 Task: Find the closest national park to San Francisco, California, and Yosemite National Park, California.
Action: Mouse pressed left at (195, 107)
Screenshot: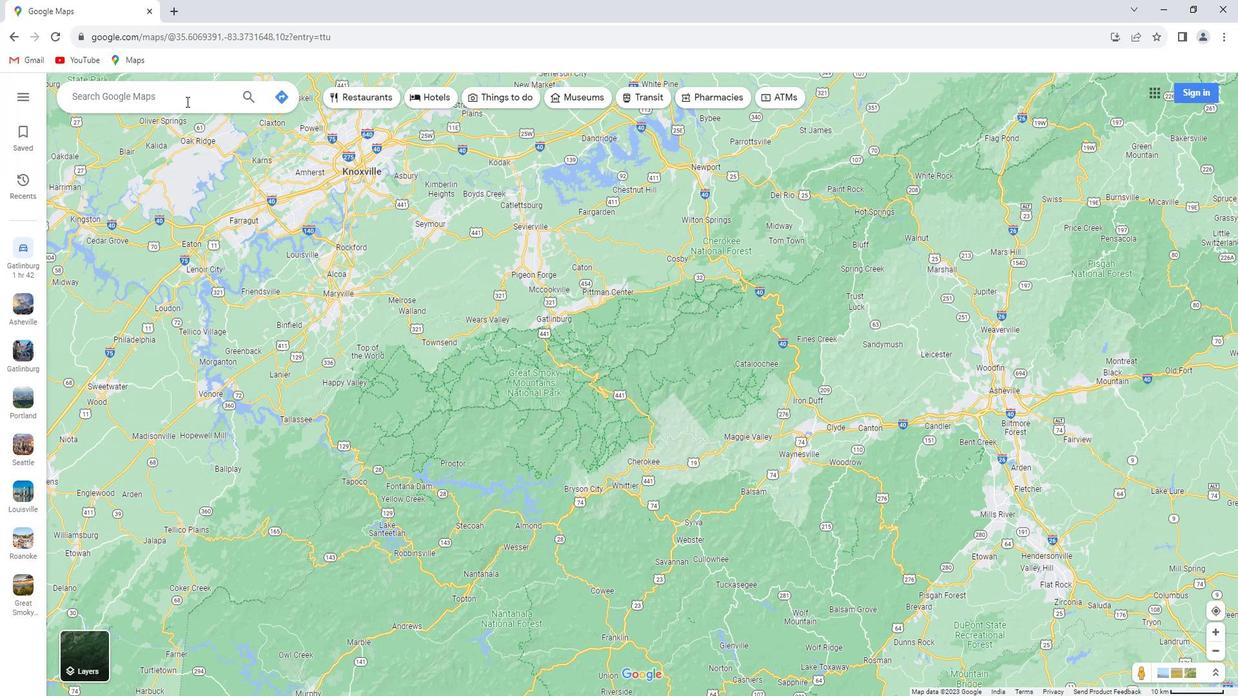 
Action: Key pressed <Key.shift>San<Key.space><Key.shift>Francisco,<Key.space><Key.shift>California
Screenshot: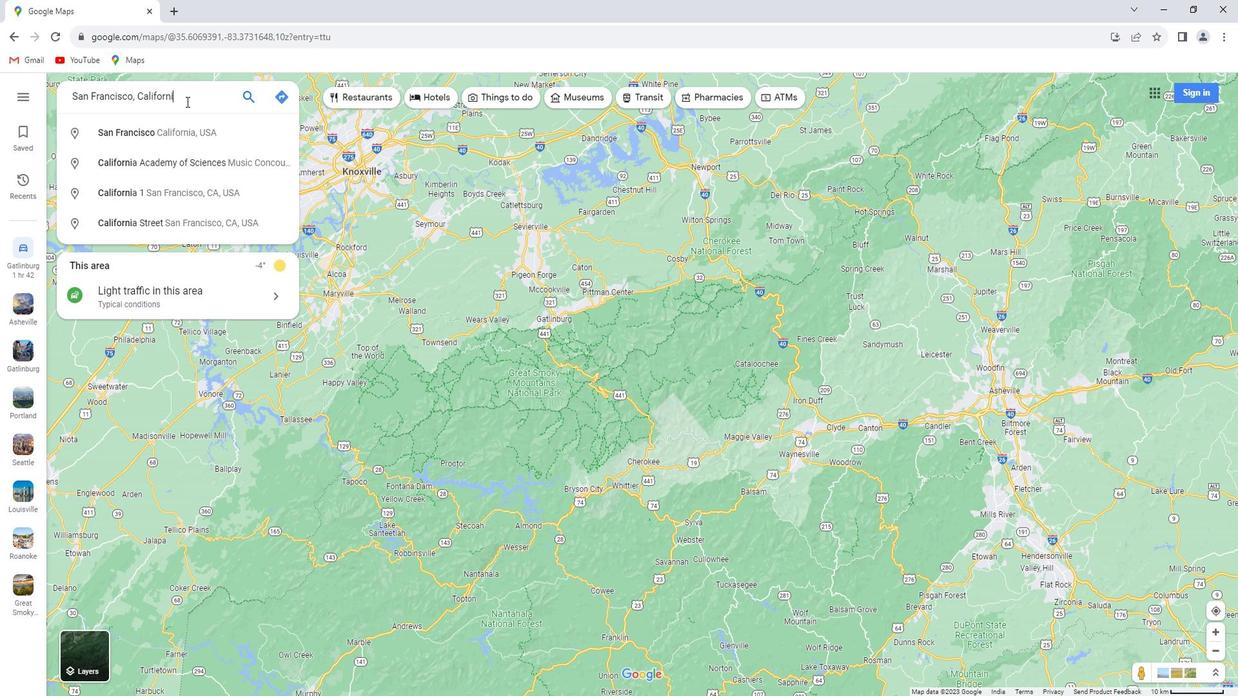 
Action: Mouse moved to (198, 131)
Screenshot: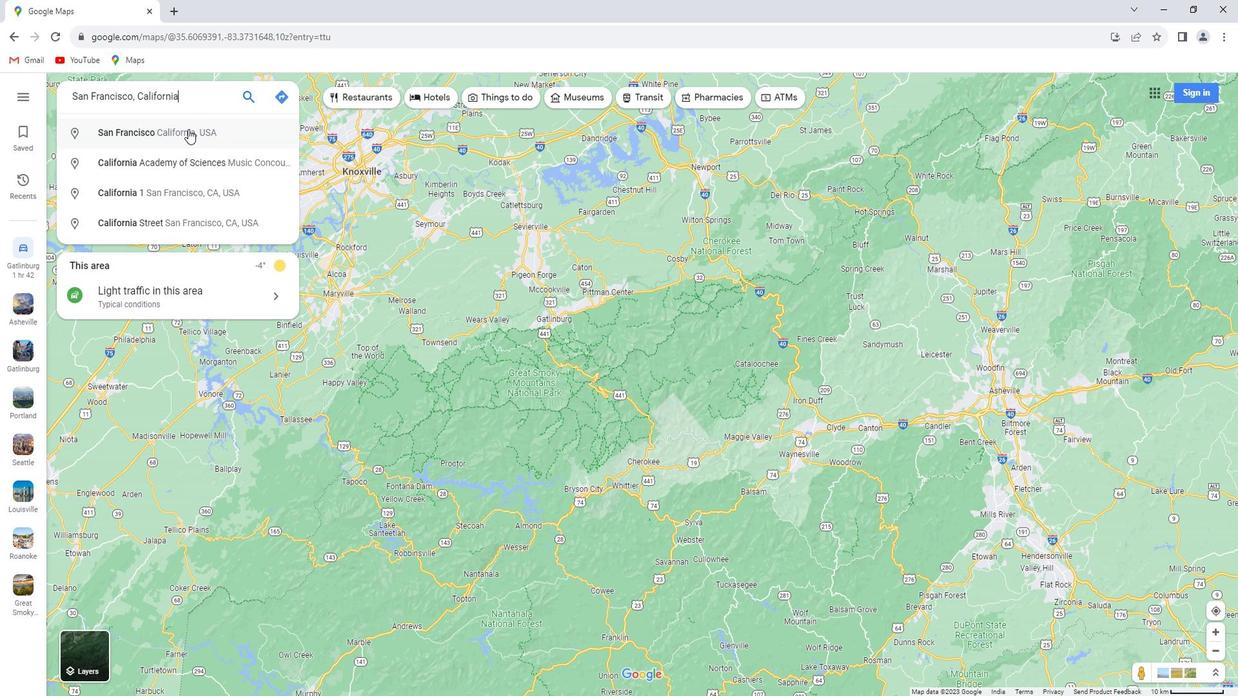 
Action: Key pressed <Key.enter>
Screenshot: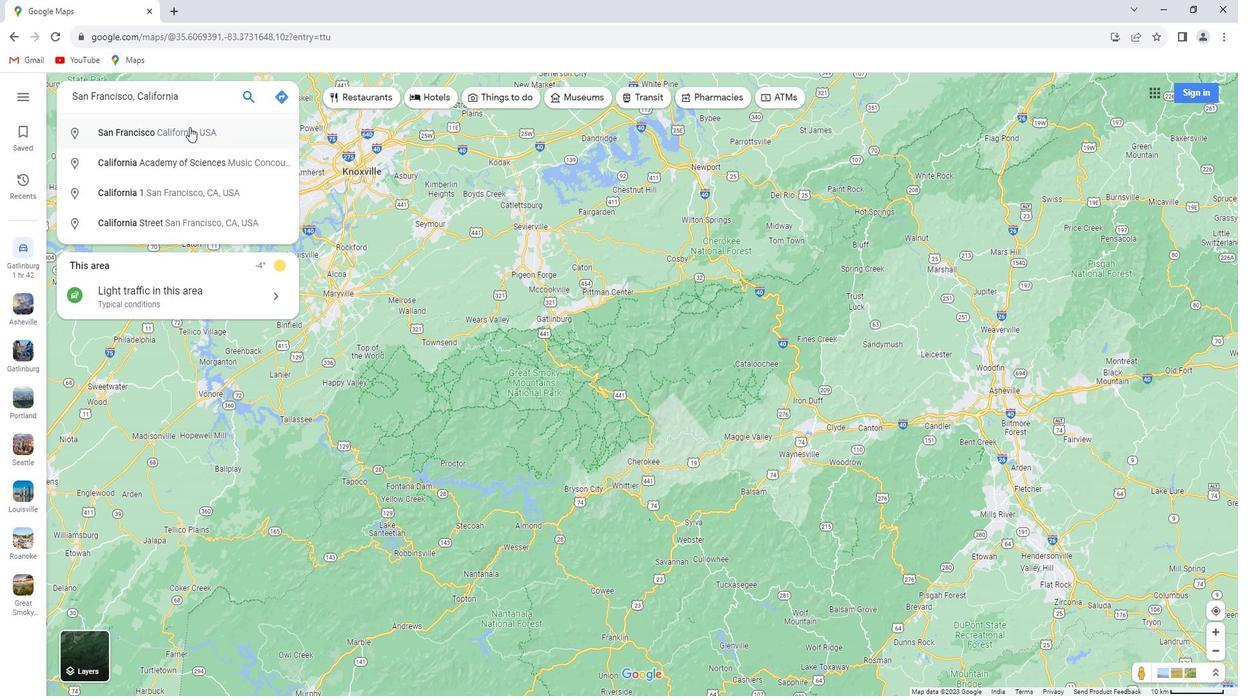 
Action: Mouse moved to (190, 317)
Screenshot: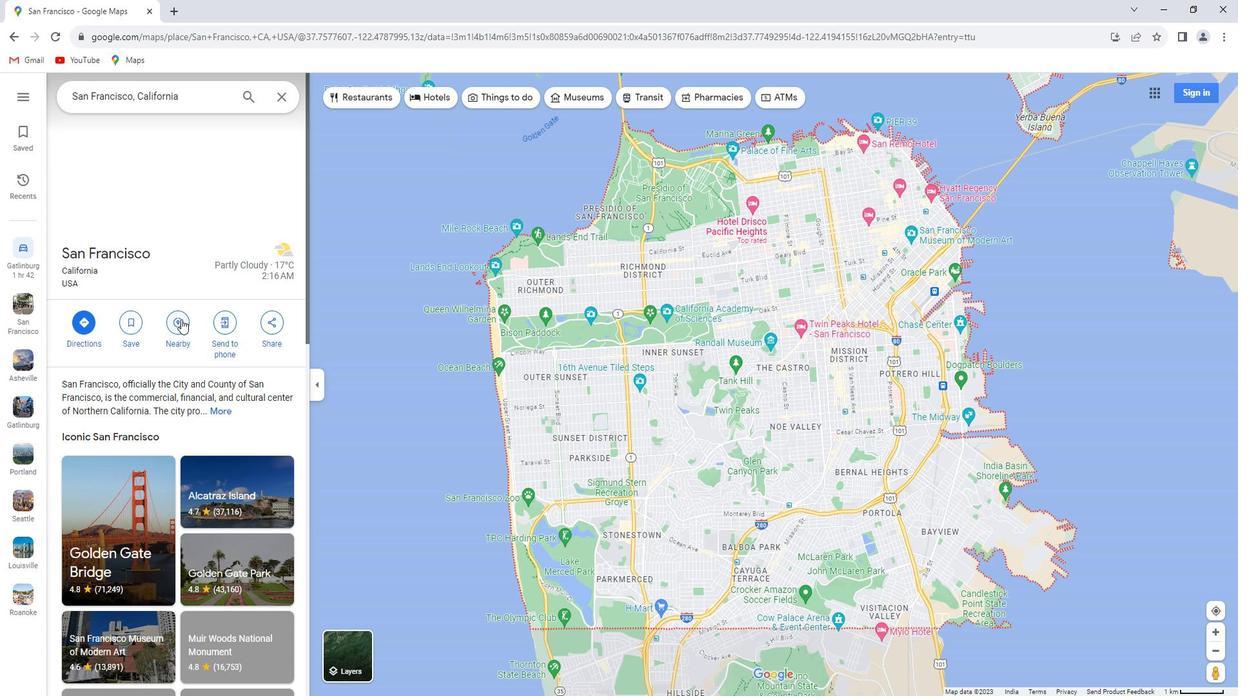 
Action: Mouse pressed left at (190, 317)
Screenshot: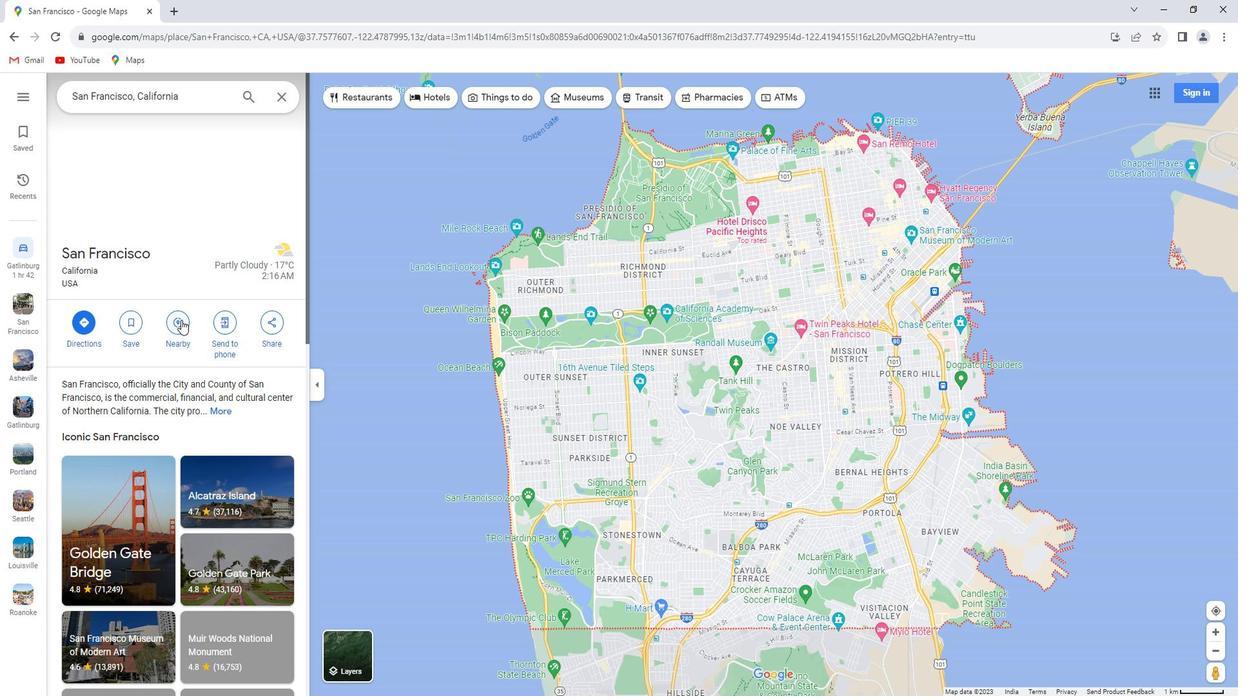 
Action: Key pressed closest<Key.space>national<Key.space>park<Key.enter>
Screenshot: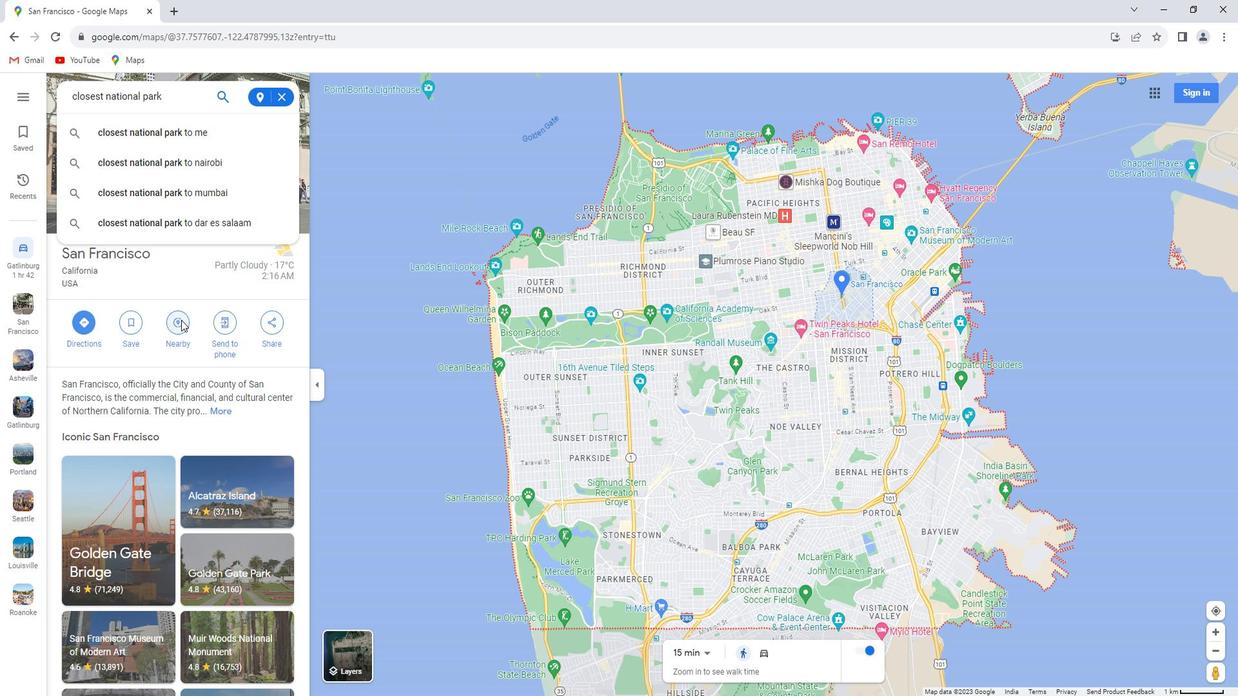 
Action: Mouse moved to (289, 99)
Screenshot: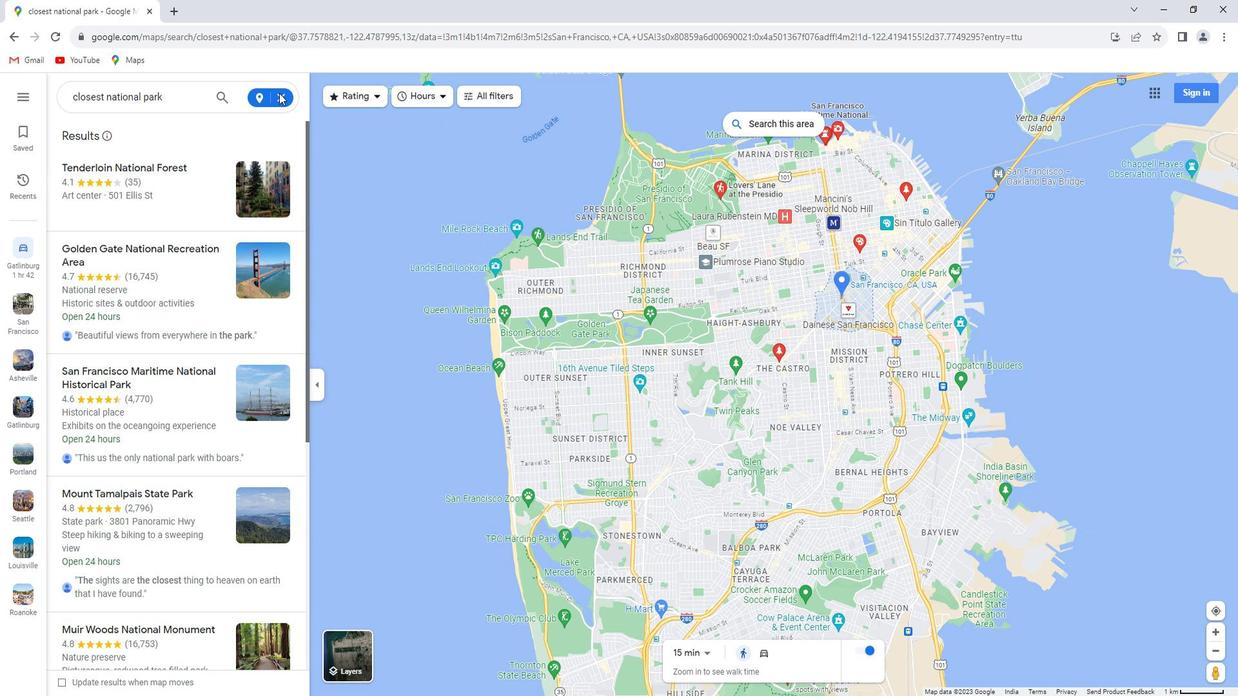 
Action: Mouse pressed left at (289, 99)
Screenshot: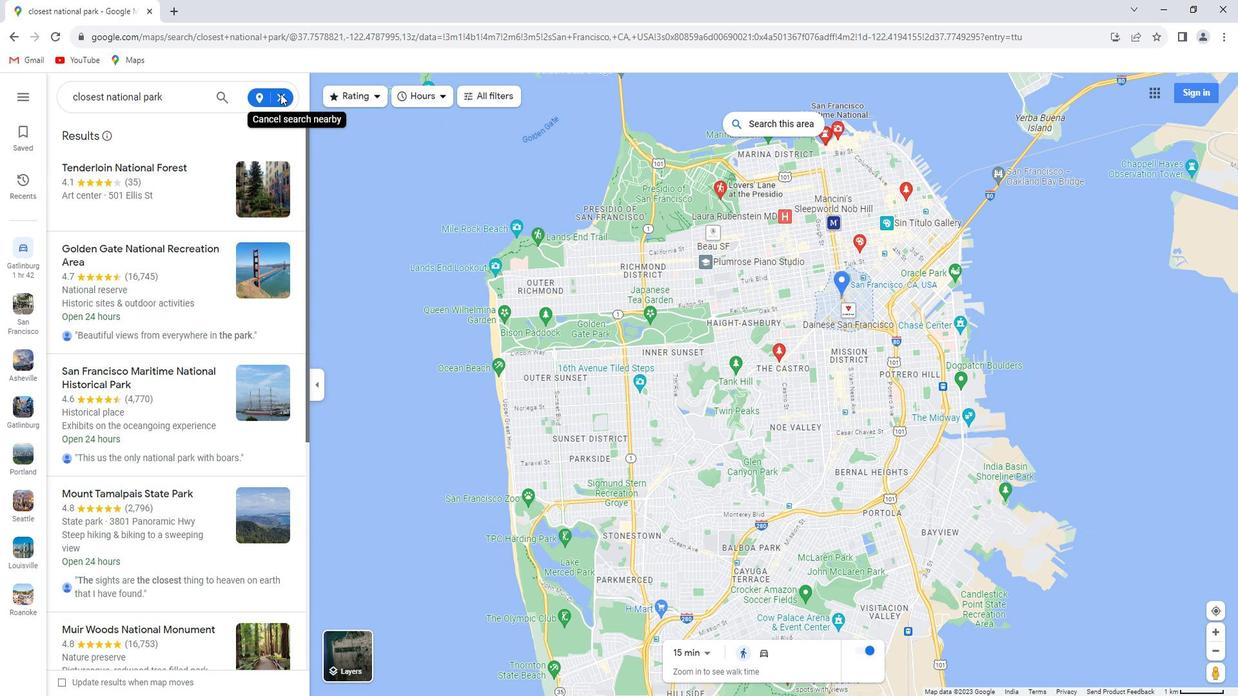 
Action: Mouse pressed left at (289, 99)
Screenshot: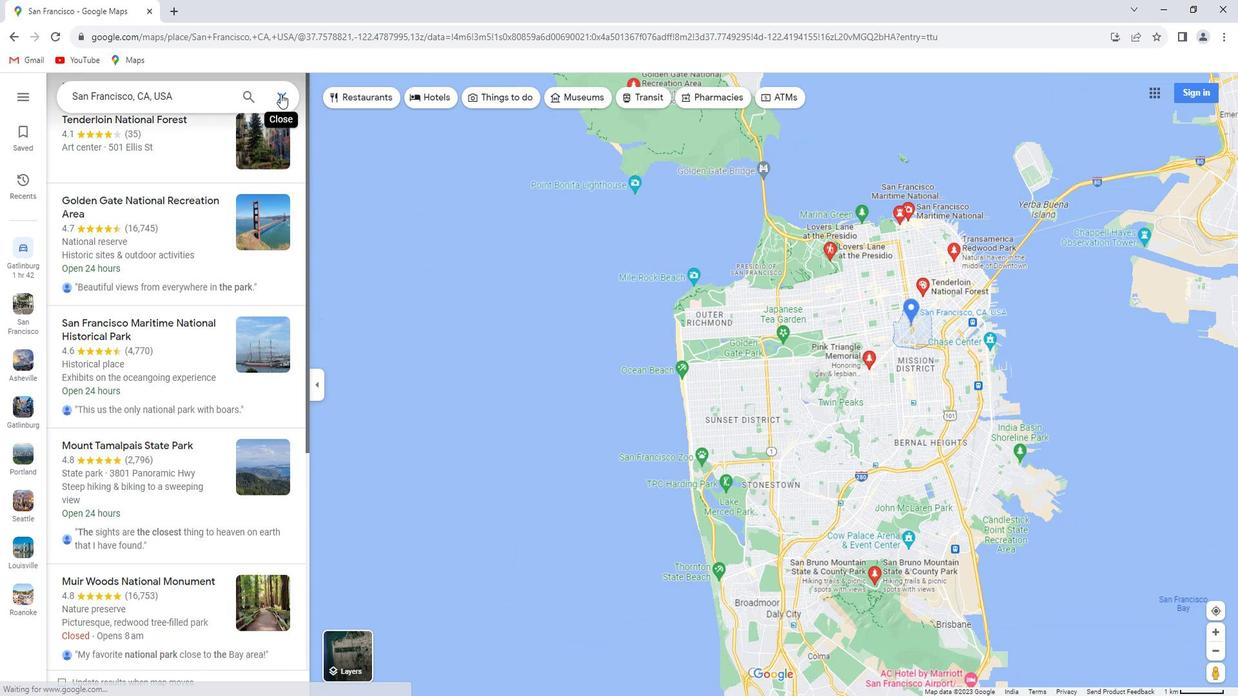
Action: Mouse moved to (199, 106)
Screenshot: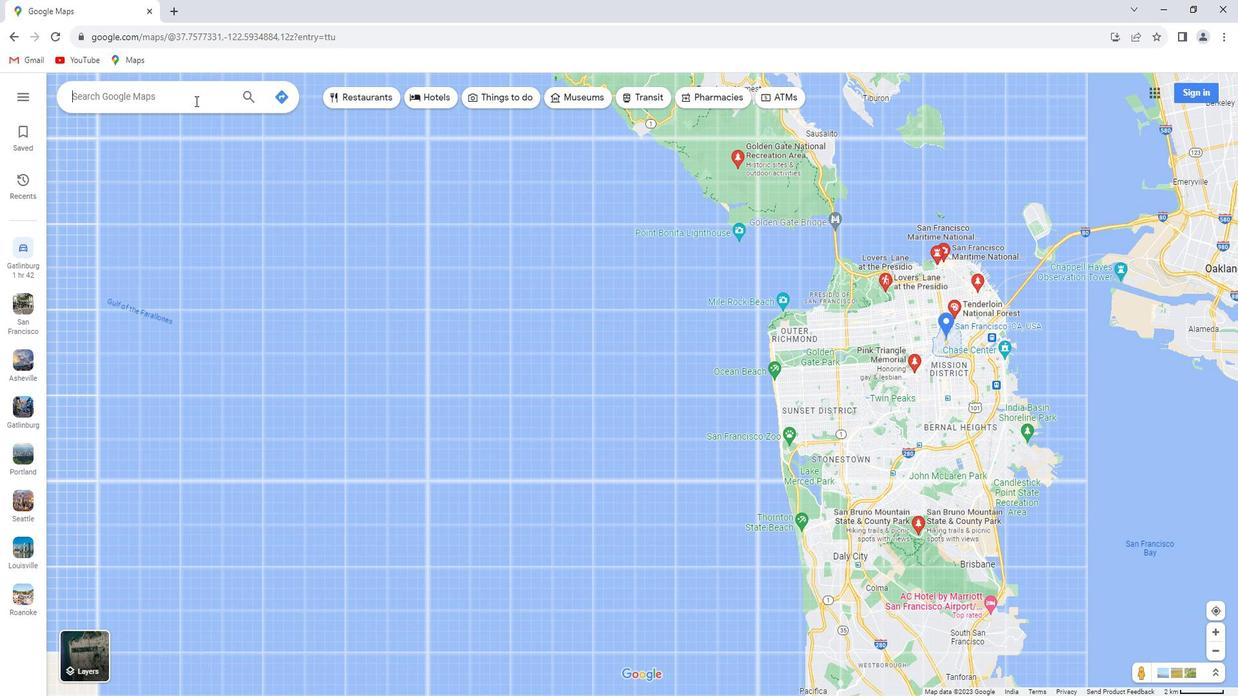 
Action: Key pressed <Key.shift_r><Key.shift_r><Key.shift_r><Key.shift_r><Key.shift_r><Key.shift_r><Key.shift_r><Key.shift_r><Key.shift_r><Key.shift_r><Key.shift_r>Yosemite<Key.space><Key.shift>National<Key.space><Key.shift>Park,<Key.space><Key.shift>Calo<Key.backspace>ifornia<Key.enter>
Screenshot: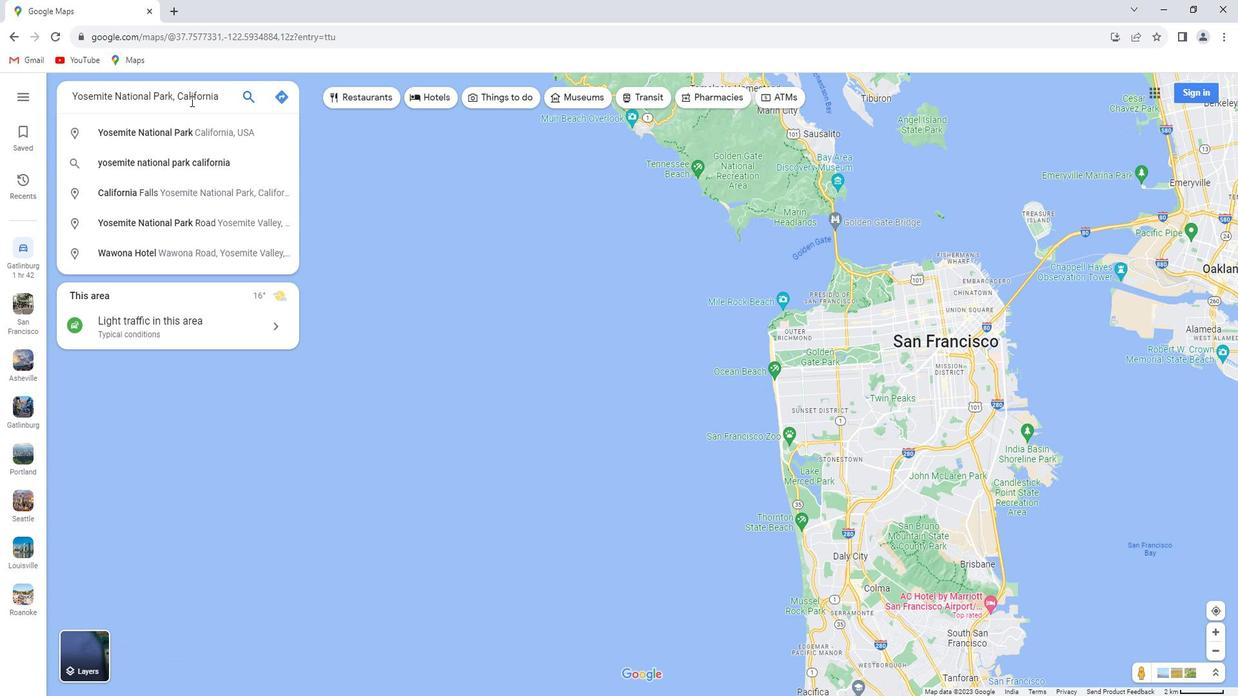 
Action: Mouse moved to (189, 350)
Screenshot: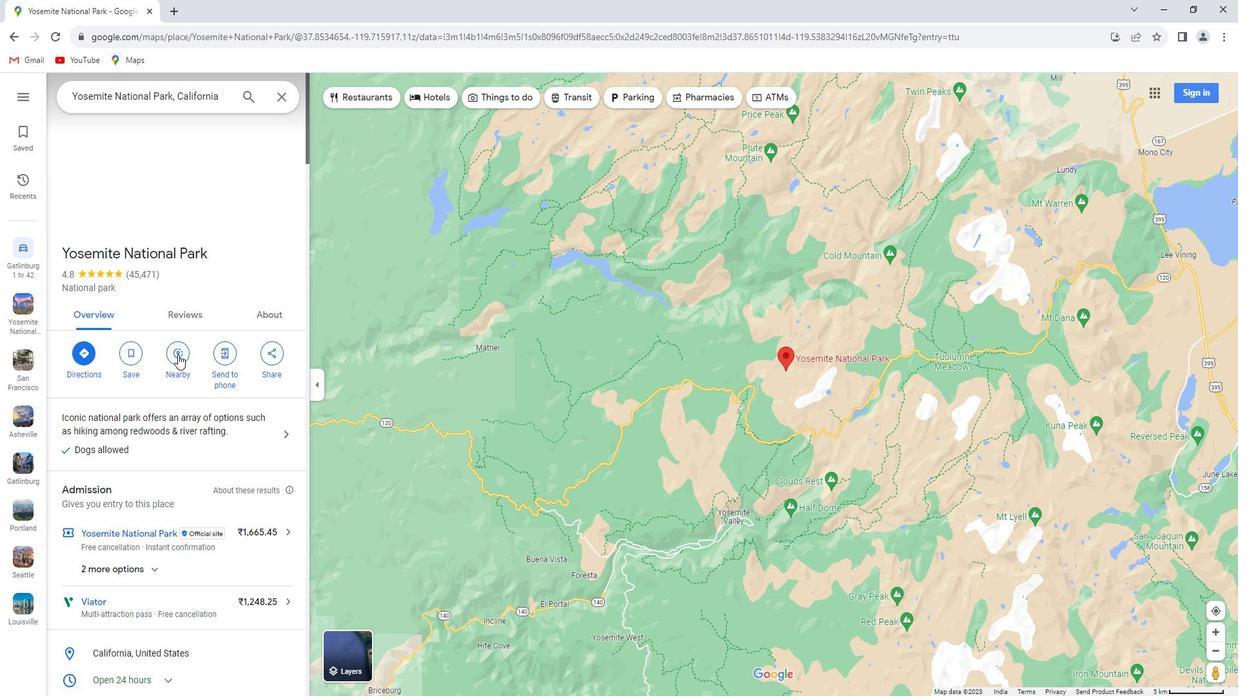 
Action: Mouse pressed left at (189, 350)
Screenshot: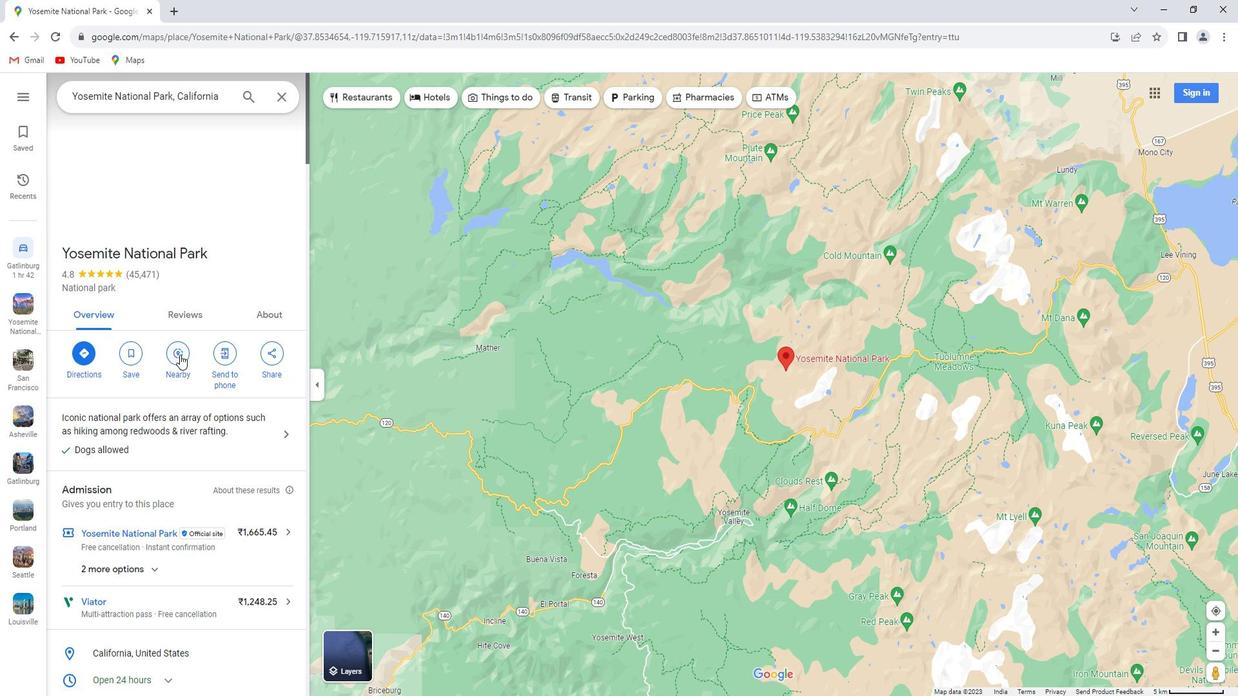 
Action: Mouse moved to (158, 98)
Screenshot: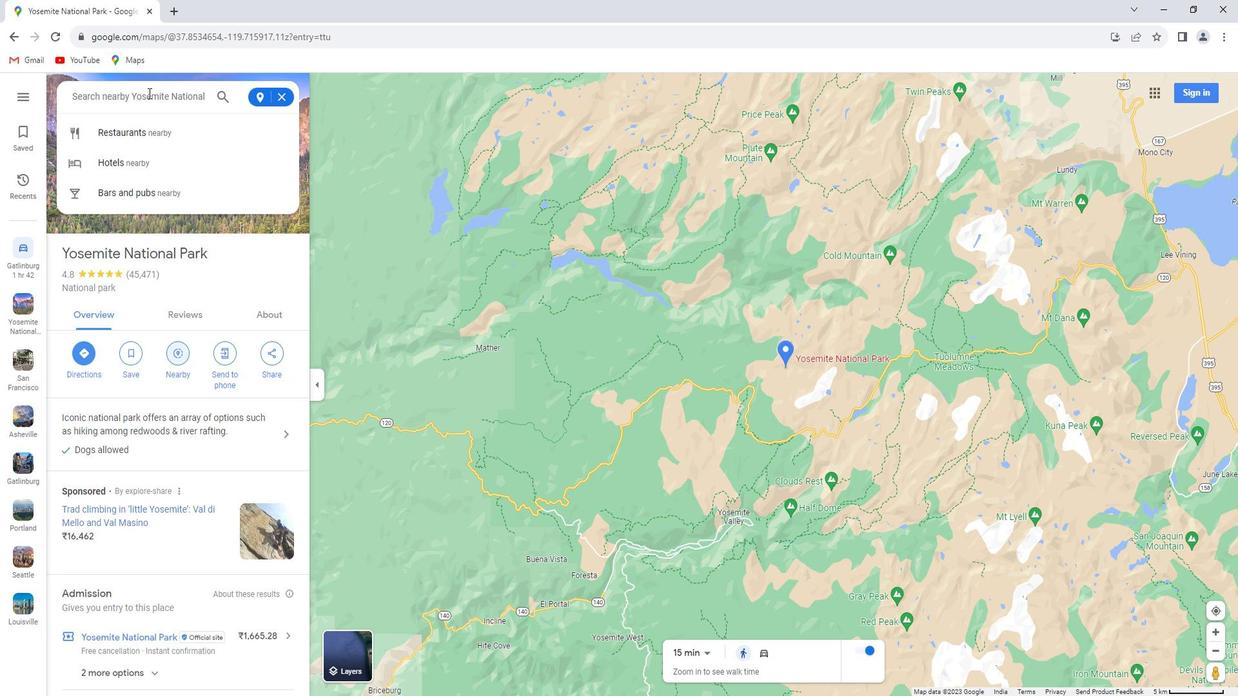 
Action: Key pressed closest<Key.space>national<Key.space>park<Key.enter>
Screenshot: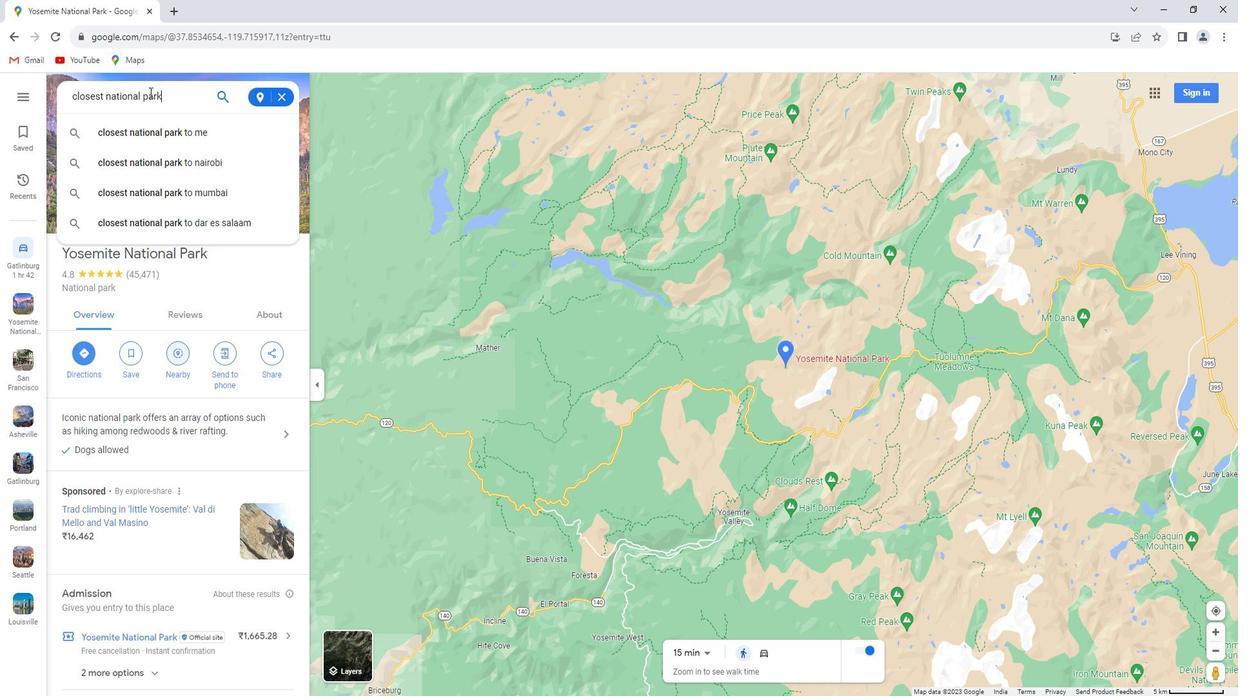 
